 Task: Add publication date of December 7, 2023.
Action: Mouse moved to (782, 76)
Screenshot: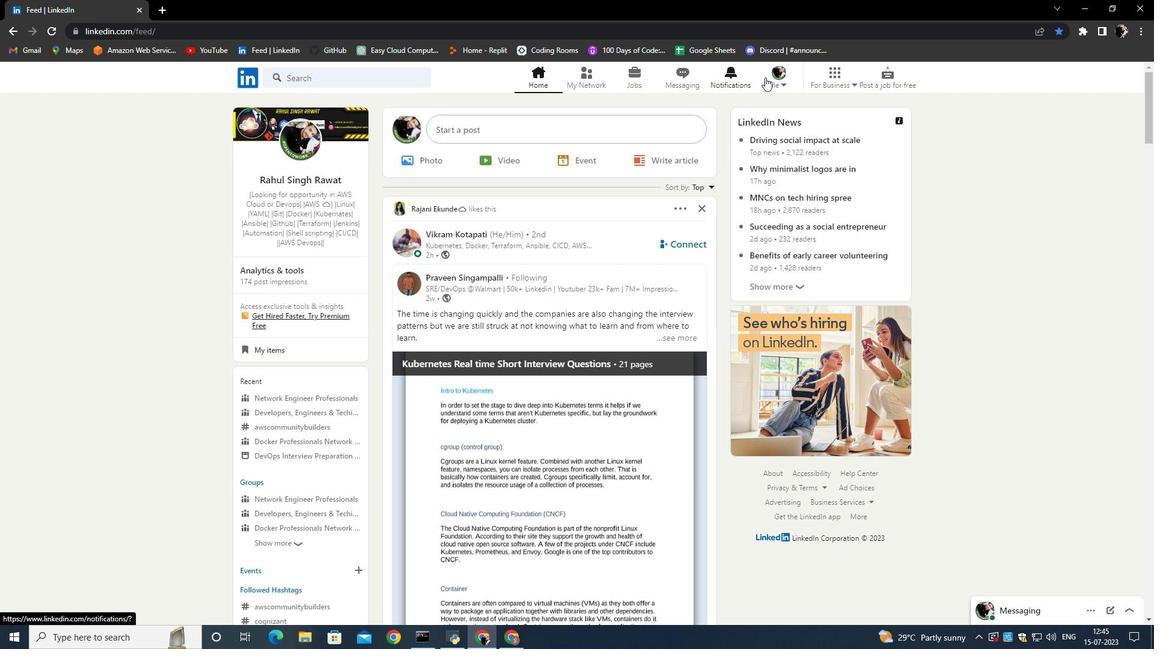 
Action: Mouse pressed left at (782, 76)
Screenshot: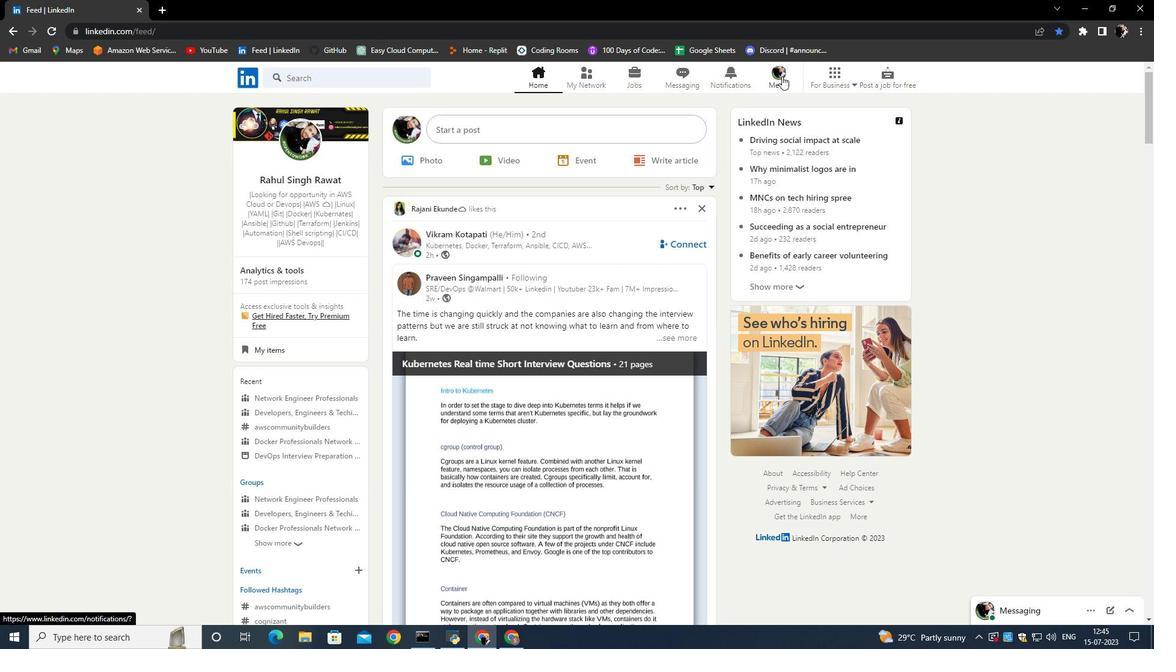 
Action: Mouse moved to (670, 137)
Screenshot: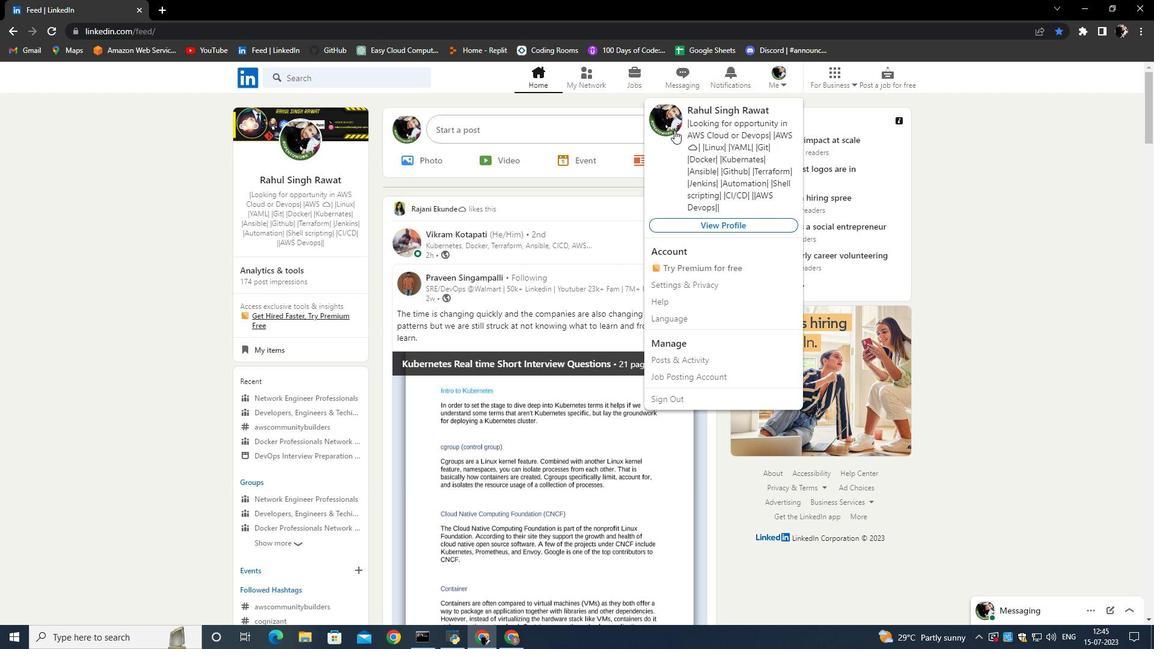 
Action: Mouse pressed left at (670, 137)
Screenshot: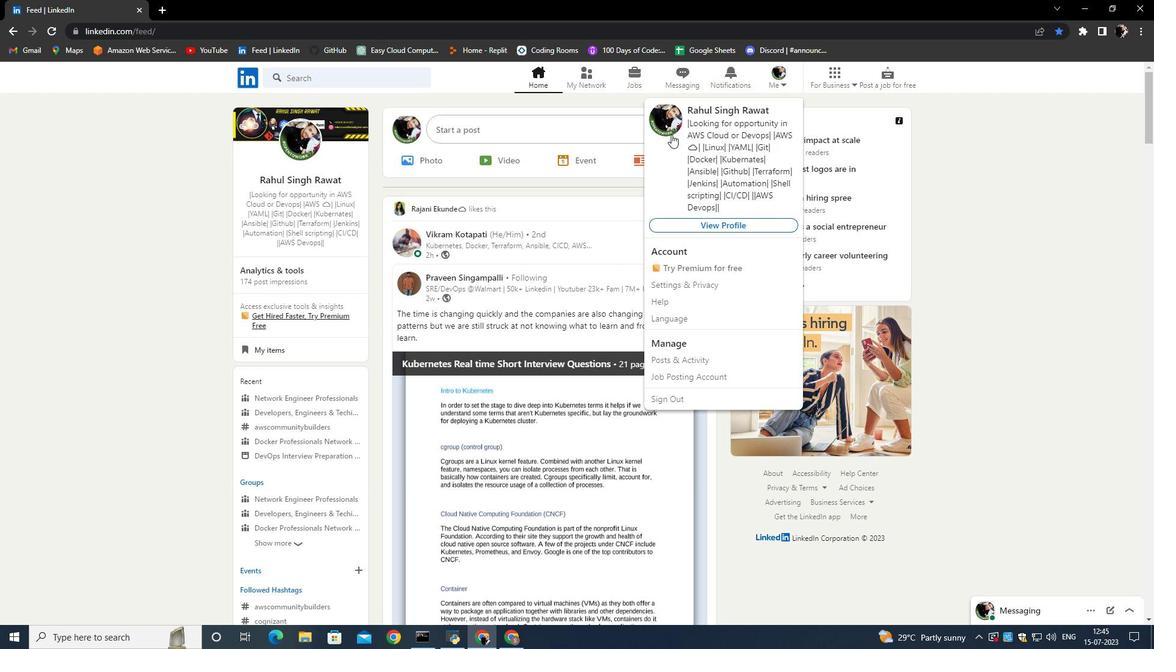 
Action: Mouse moved to (385, 453)
Screenshot: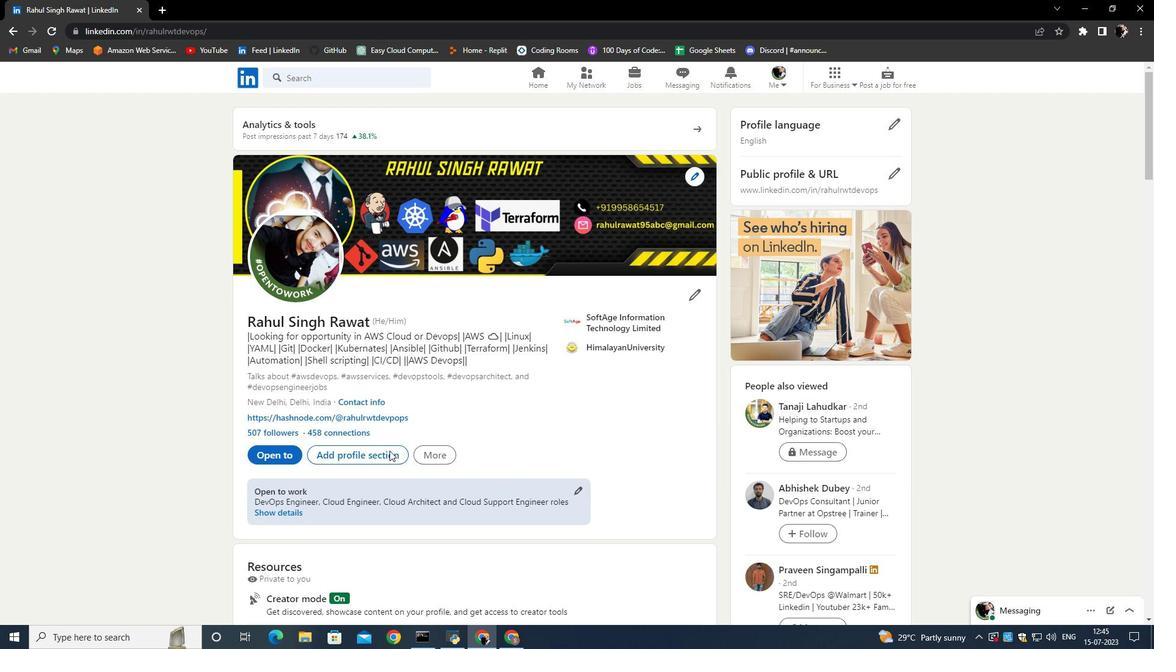 
Action: Mouse pressed left at (385, 453)
Screenshot: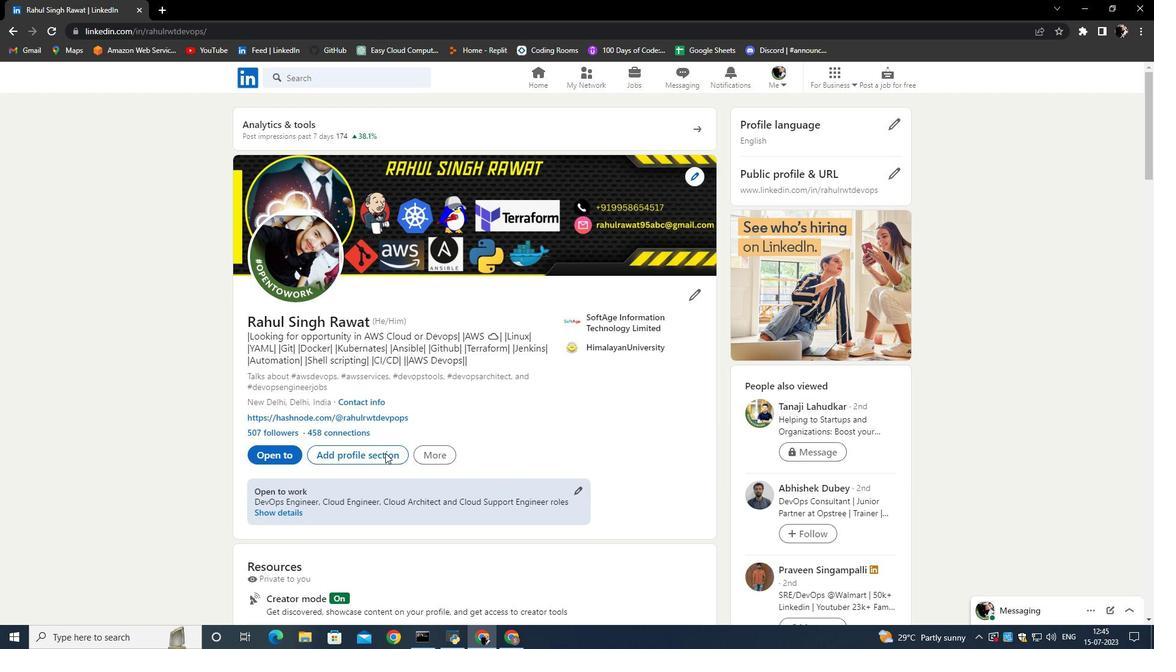 
Action: Mouse moved to (477, 334)
Screenshot: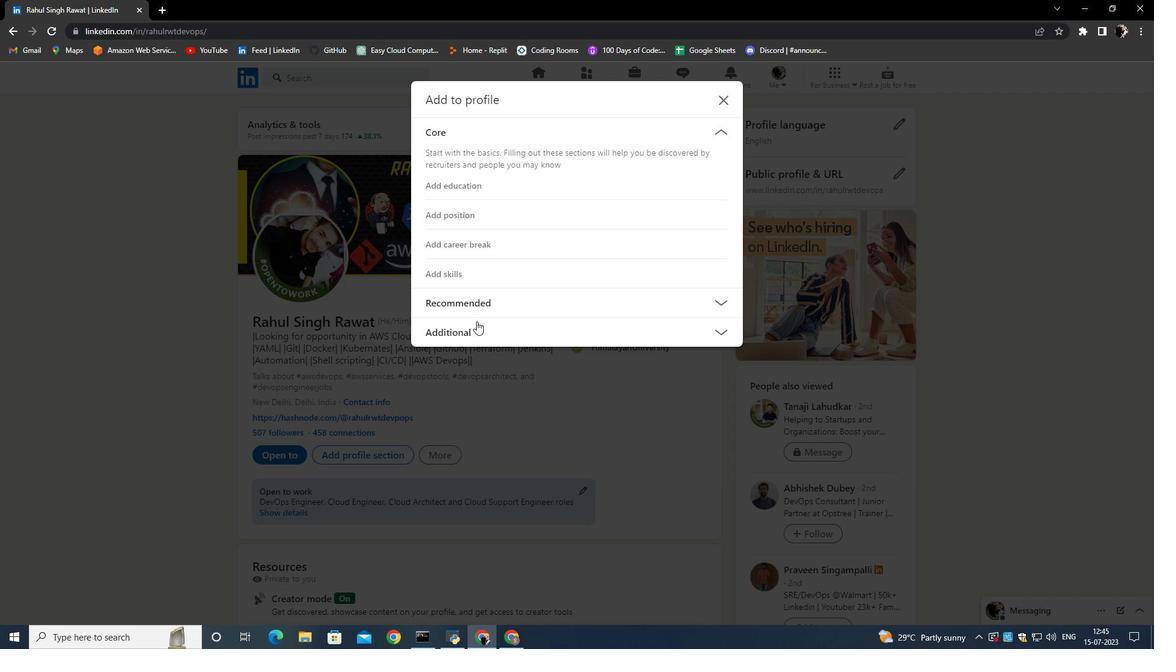 
Action: Mouse pressed left at (477, 334)
Screenshot: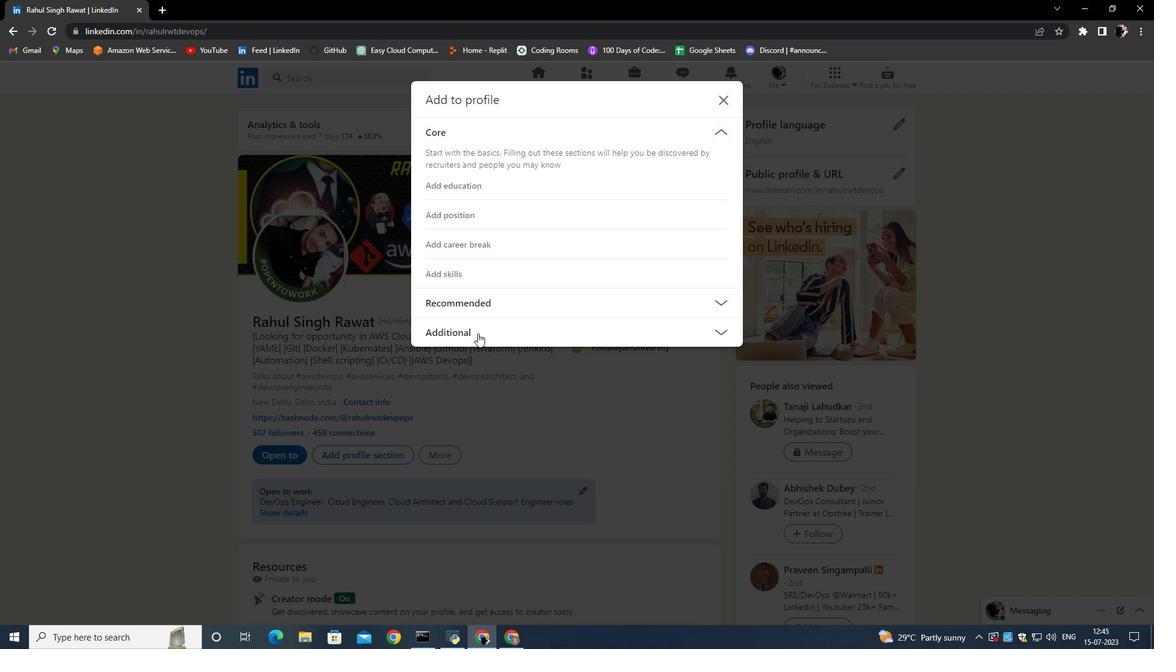 
Action: Mouse moved to (459, 278)
Screenshot: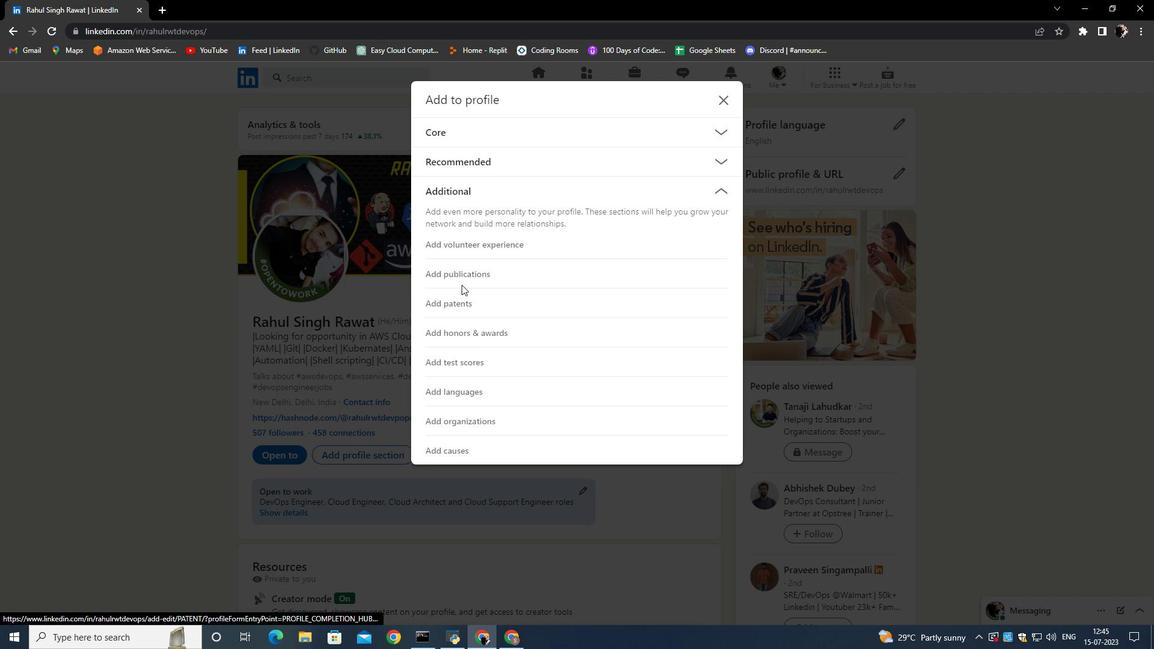 
Action: Mouse pressed left at (459, 278)
Screenshot: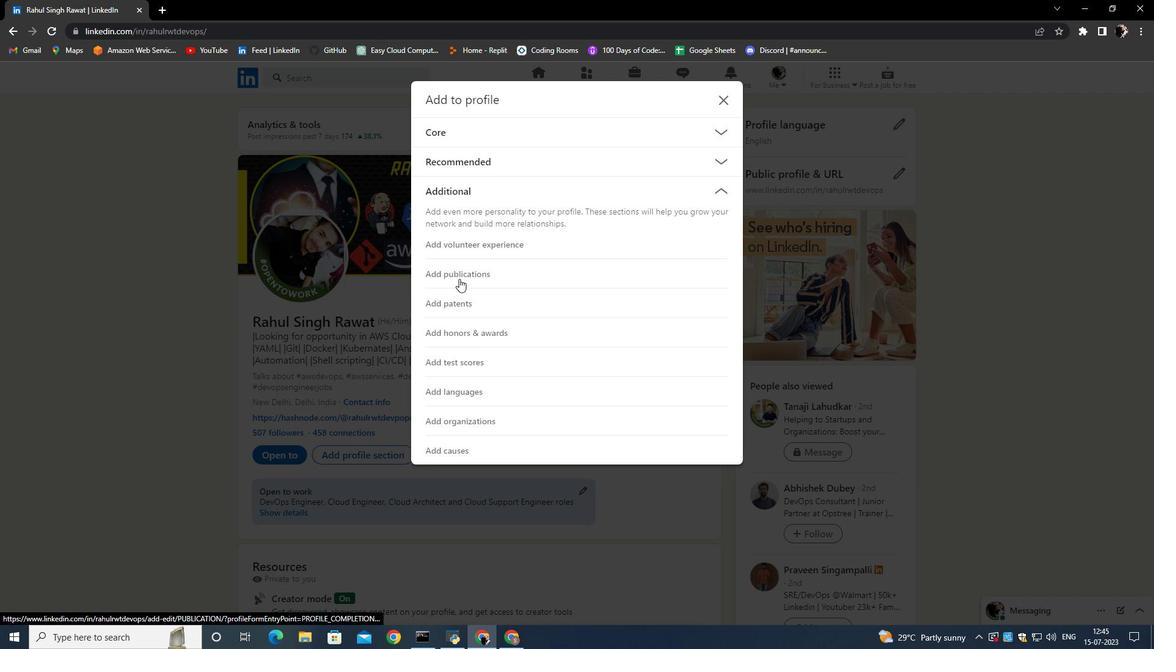 
Action: Mouse moved to (386, 264)
Screenshot: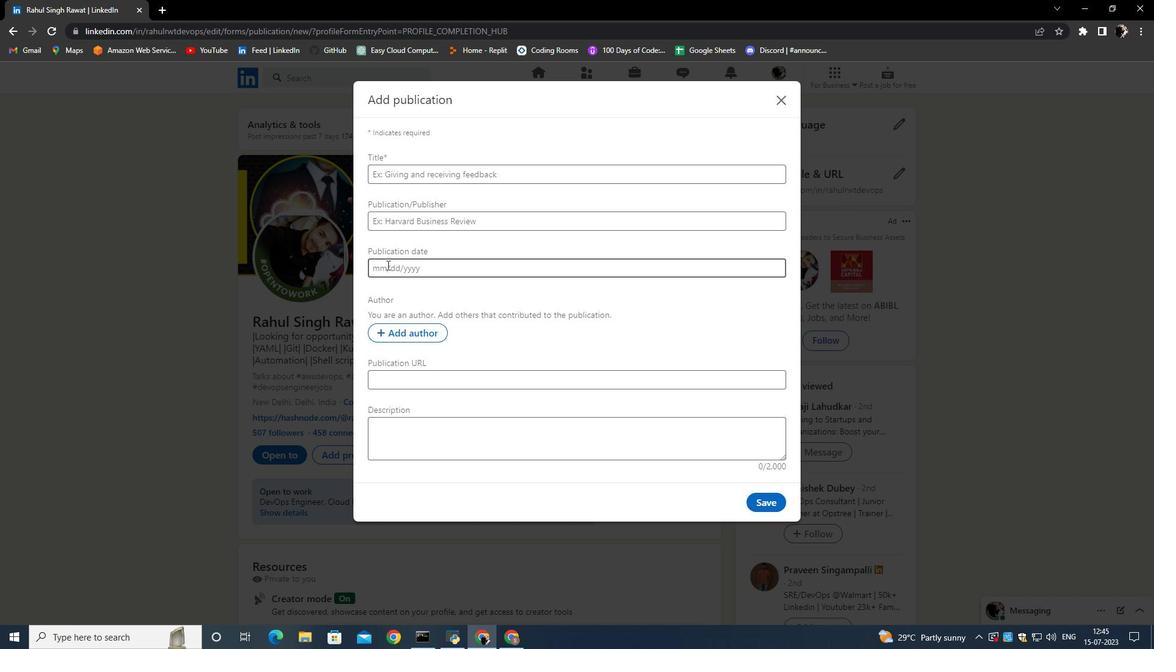 
Action: Mouse pressed left at (386, 264)
Screenshot: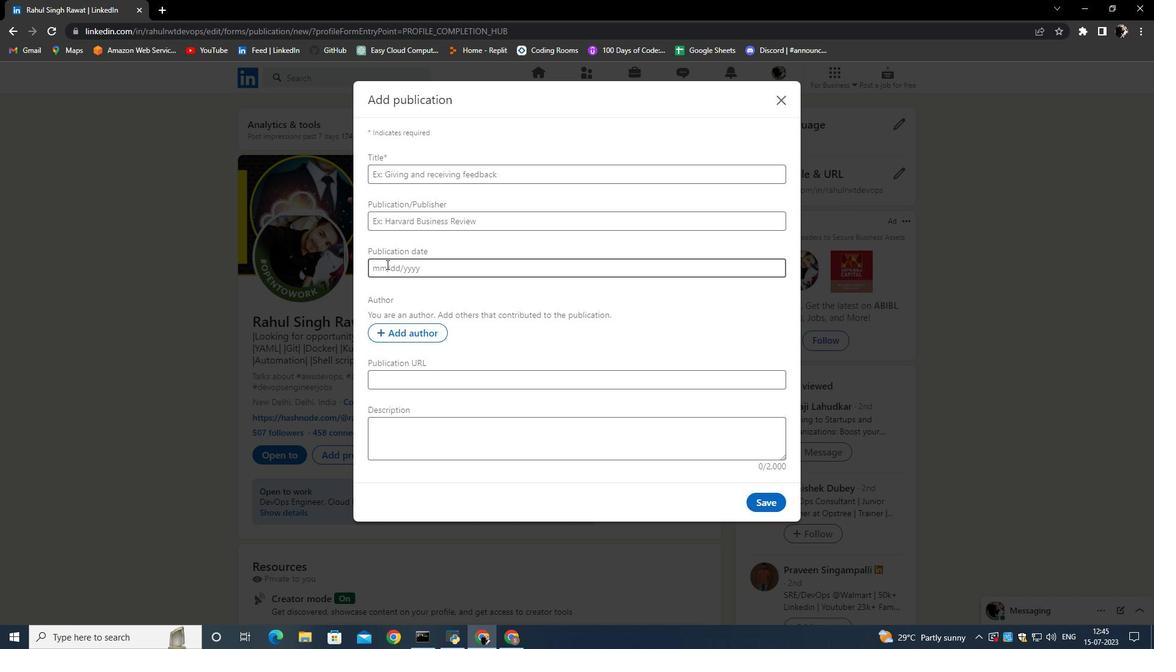 
Action: Mouse moved to (382, 268)
Screenshot: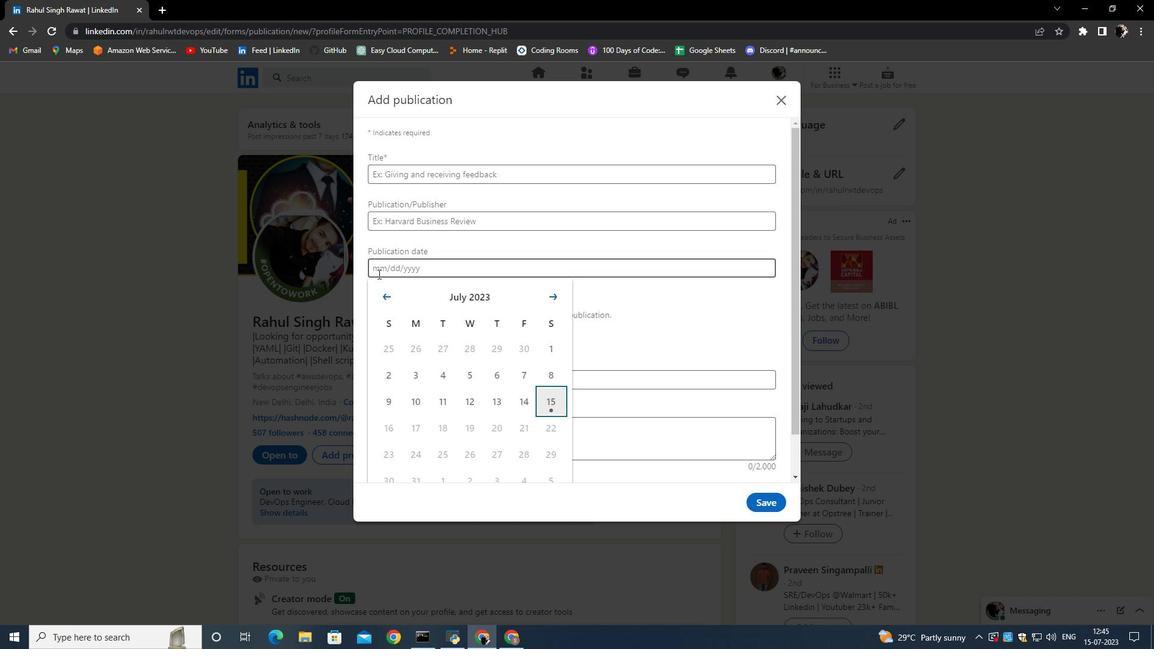 
Action: Mouse pressed left at (382, 268)
Screenshot: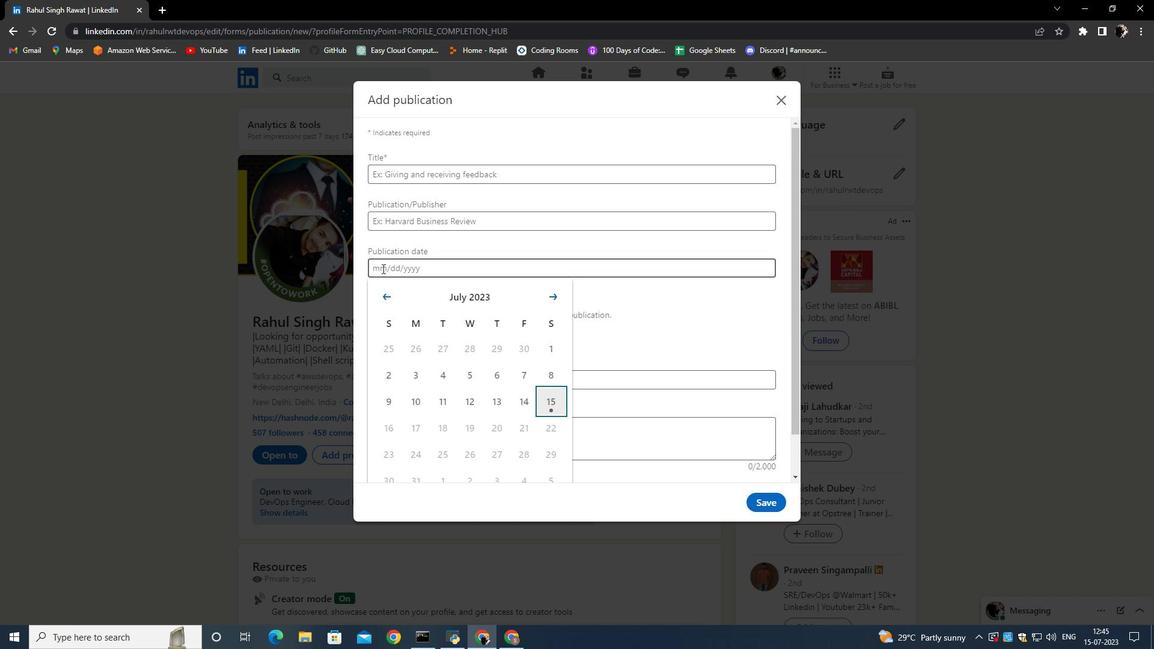 
Action: Mouse moved to (386, 266)
Screenshot: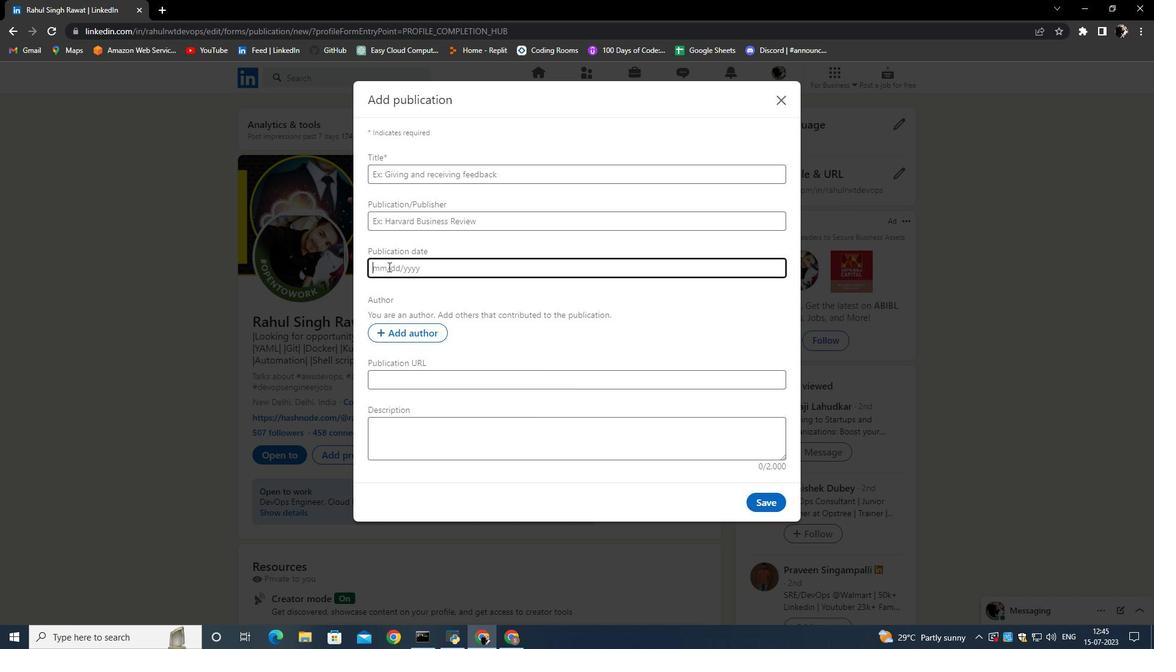 
Action: Key pressed 12/07/2023
Screenshot: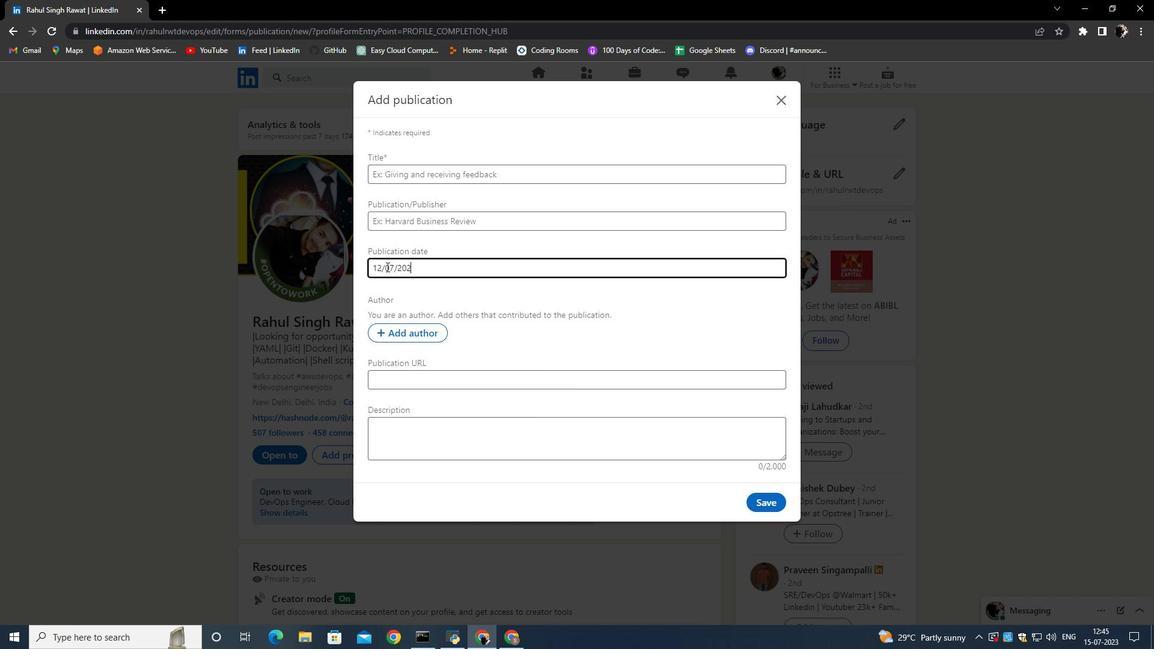 
Action: Mouse moved to (412, 288)
Screenshot: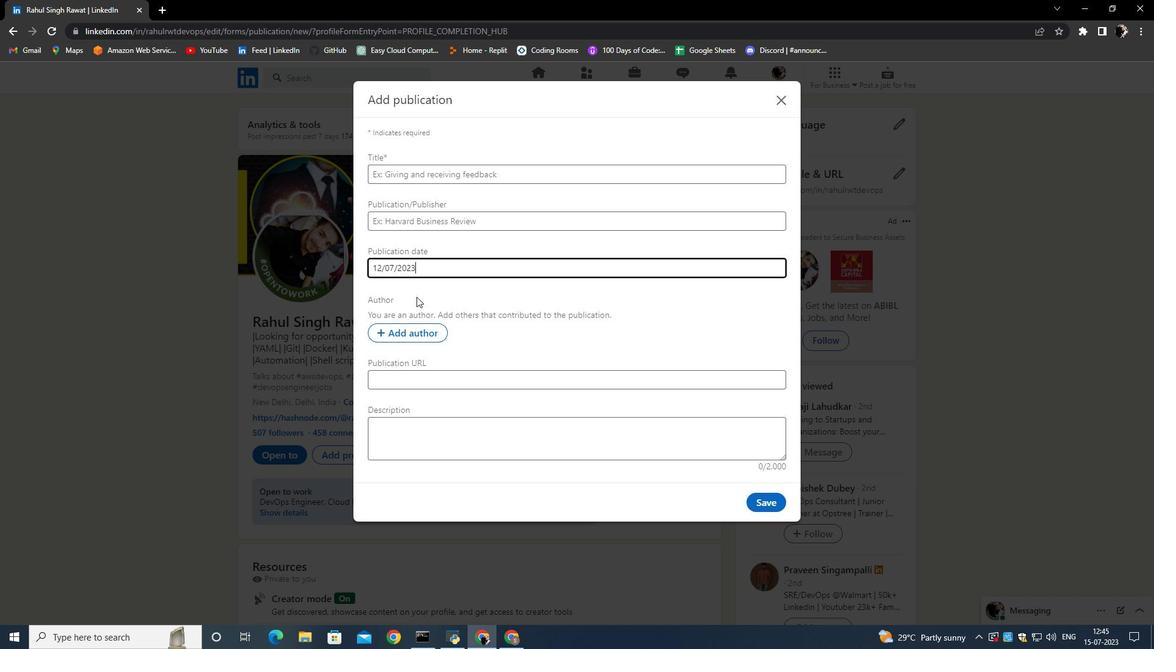 
